 Task: Create a section Code Crusade and in the section, add a milestone Hardware Asset Management in the project AgileMastery
Action: Mouse moved to (67, 282)
Screenshot: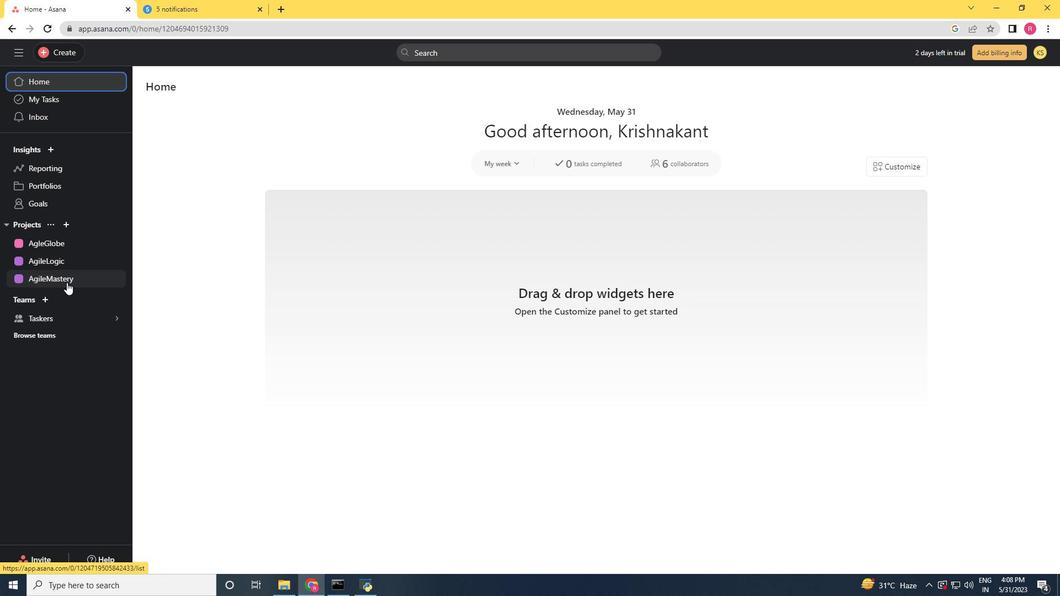 
Action: Mouse pressed left at (67, 282)
Screenshot: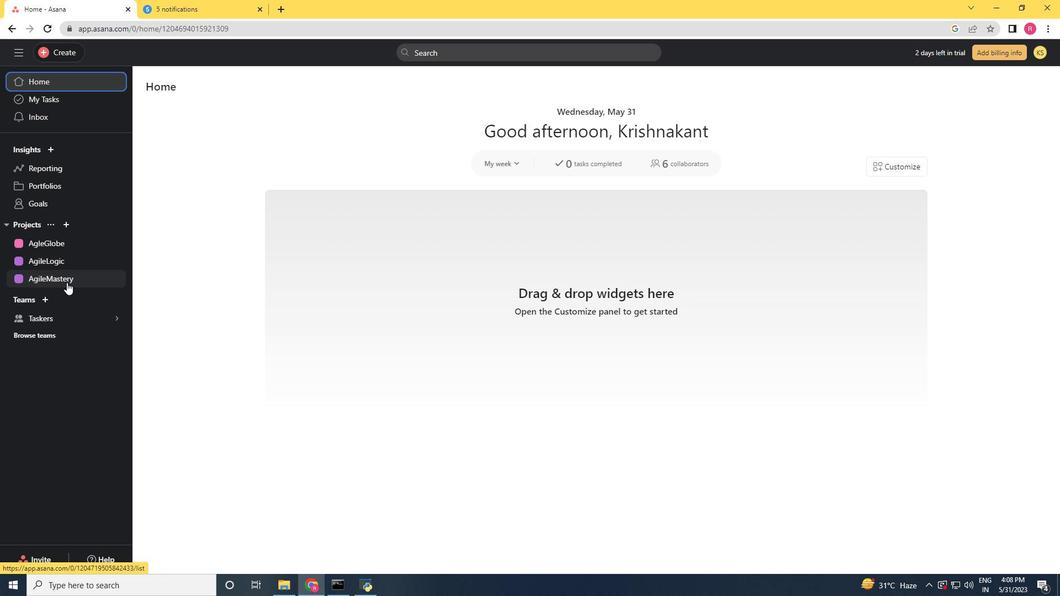 
Action: Mouse moved to (192, 365)
Screenshot: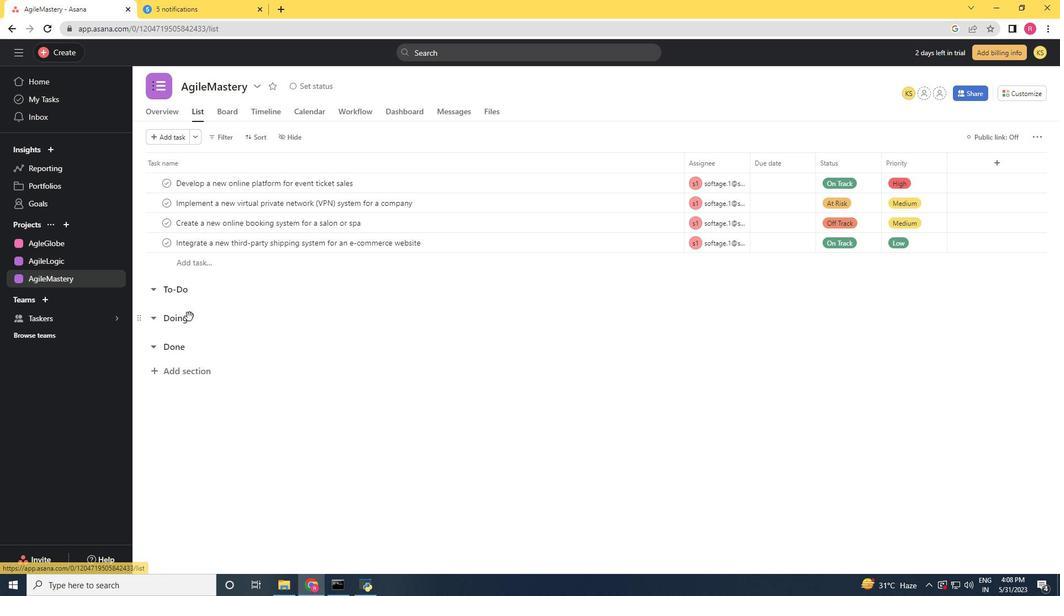 
Action: Mouse pressed left at (192, 365)
Screenshot: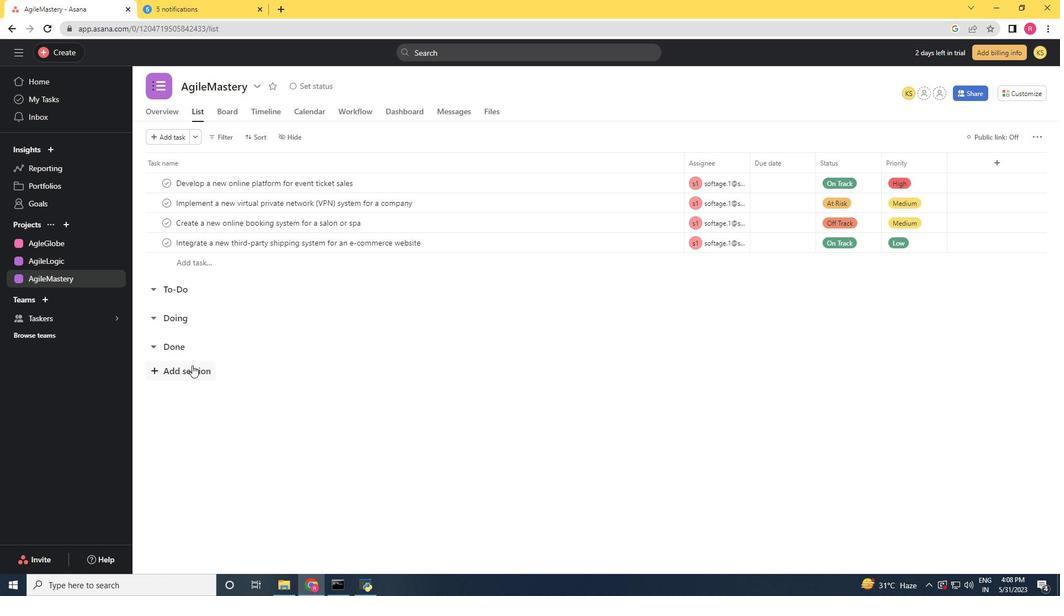 
Action: Key pressed <Key.shift>Code<Key.space><Key.shift>Crusade<Key.enter><Key.shift>Hardware<Key.space><Key.shift>Asset<Key.space><Key.shift>Management<Key.space>
Screenshot: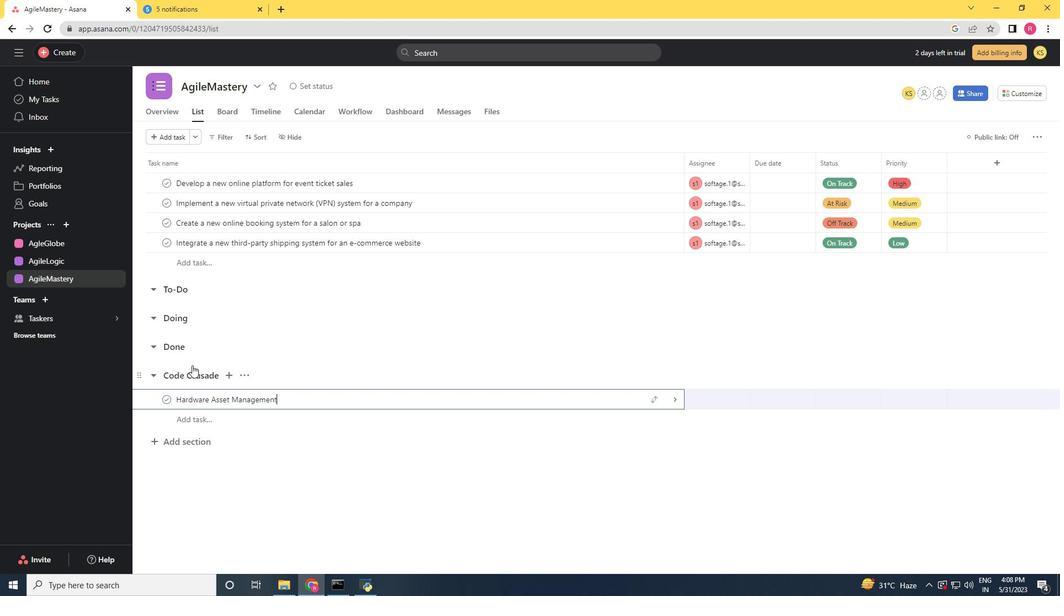 
Action: Mouse moved to (355, 397)
Screenshot: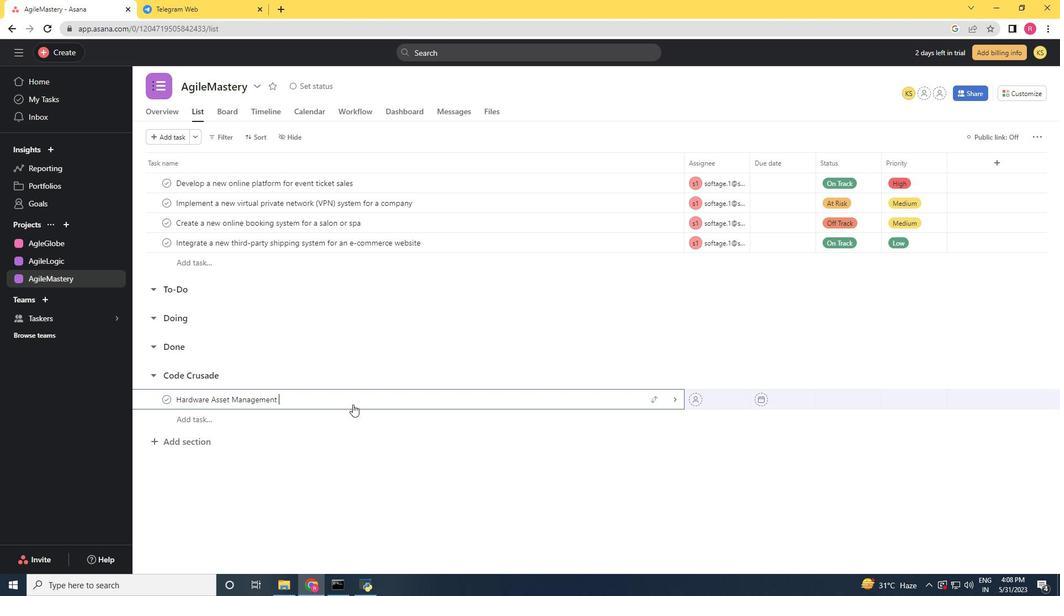 
Action: Mouse pressed right at (355, 397)
Screenshot: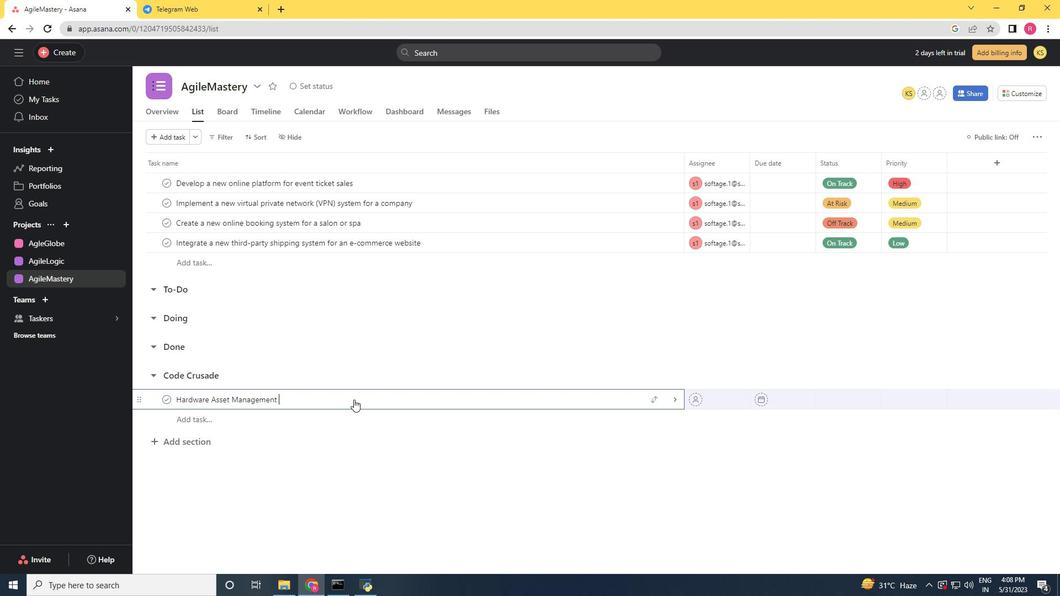 
Action: Mouse moved to (395, 339)
Screenshot: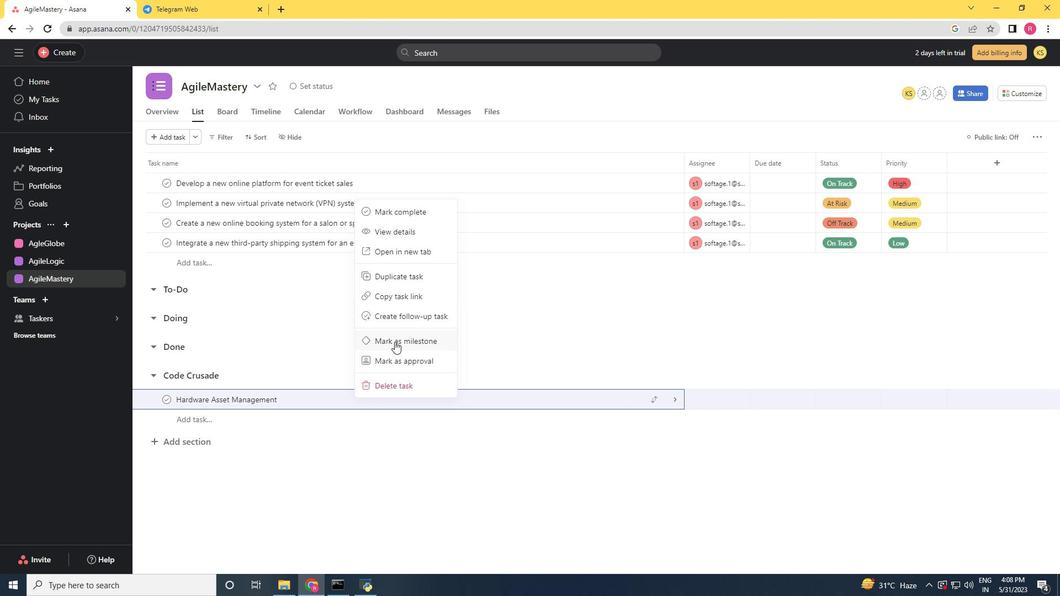 
Action: Mouse pressed left at (395, 339)
Screenshot: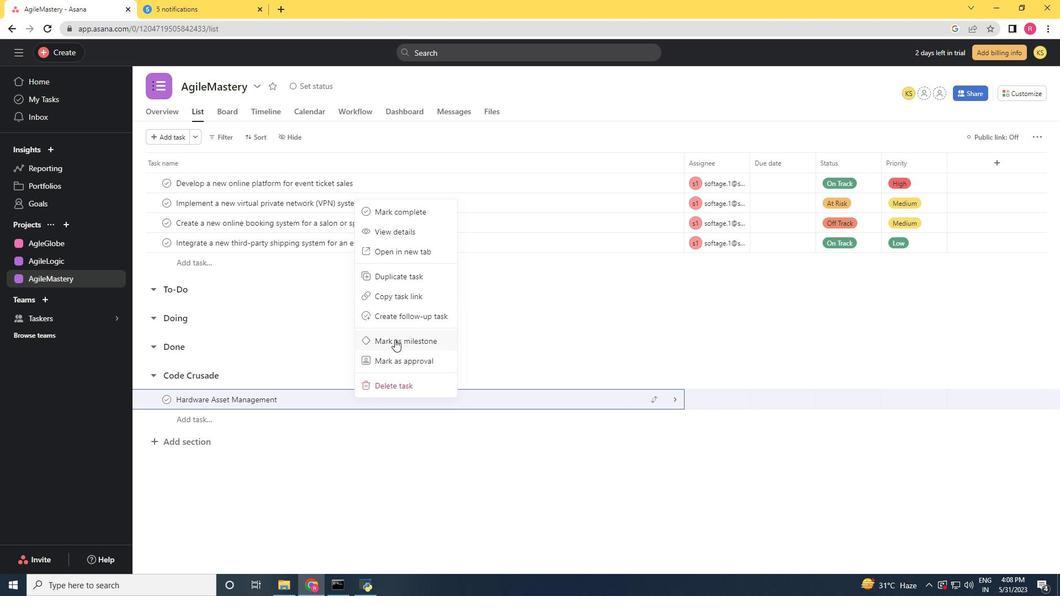 
Action: Mouse moved to (395, 339)
Screenshot: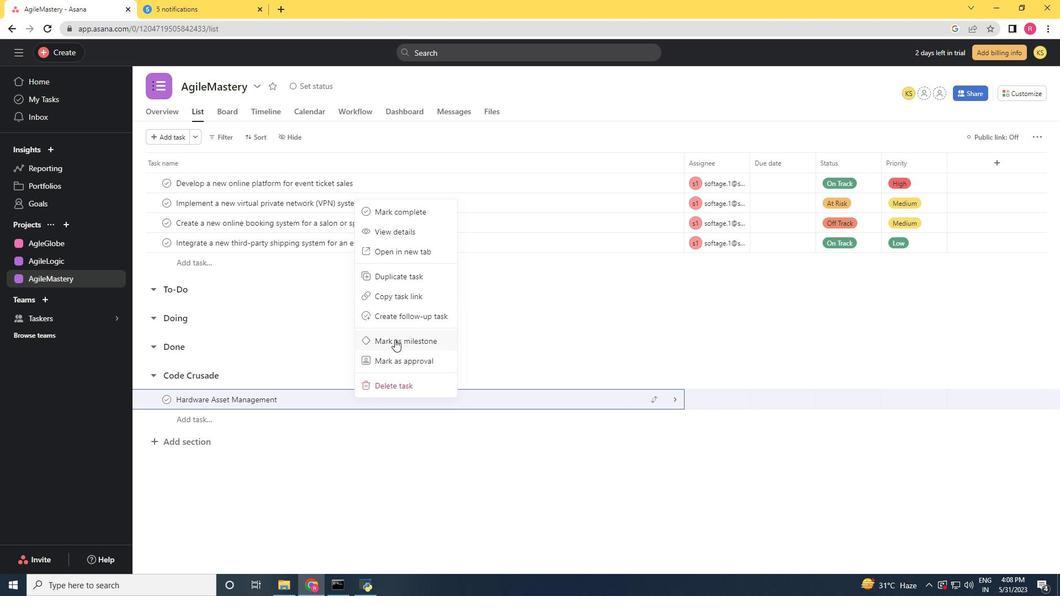 
